 Task: Add Clif Bar White Chocolate Macadamia Nut Bars 6 Pack Case to the cart.
Action: Mouse moved to (1077, 134)
Screenshot: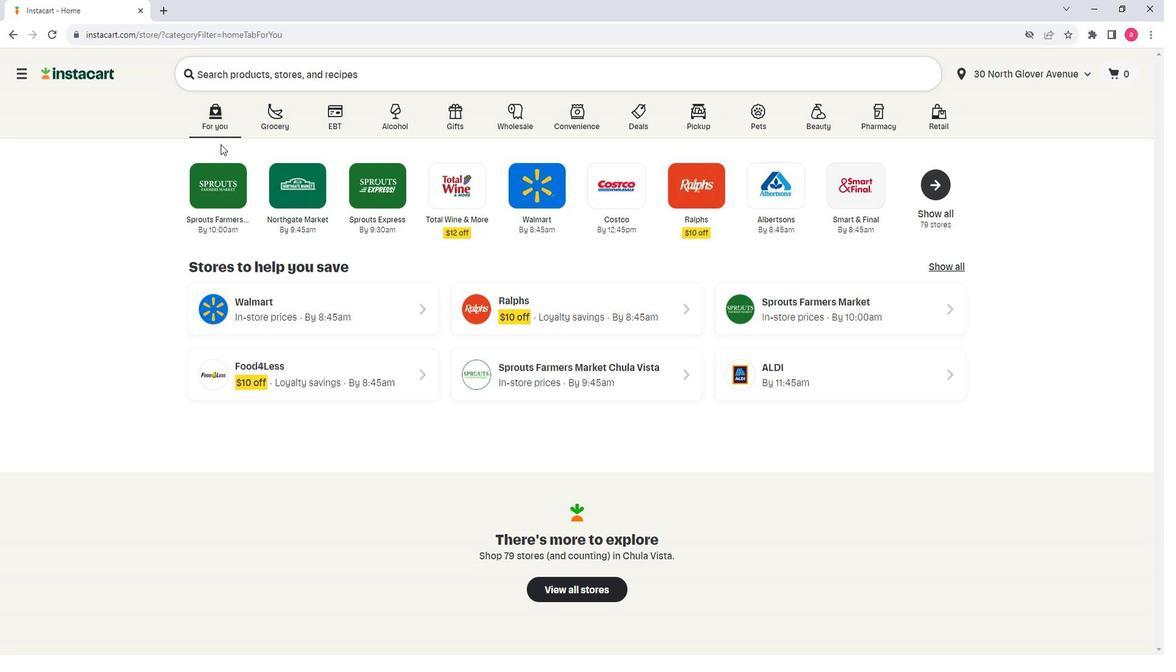 
Action: Mouse pressed left at (1077, 134)
Screenshot: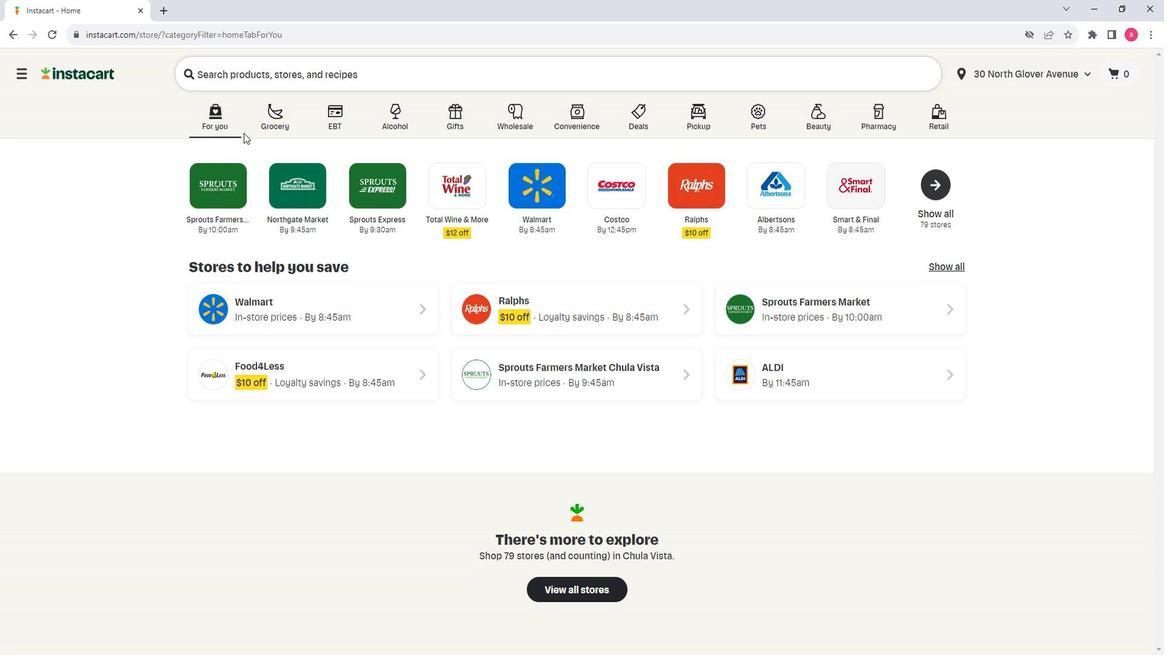 
Action: Mouse moved to (1082, 133)
Screenshot: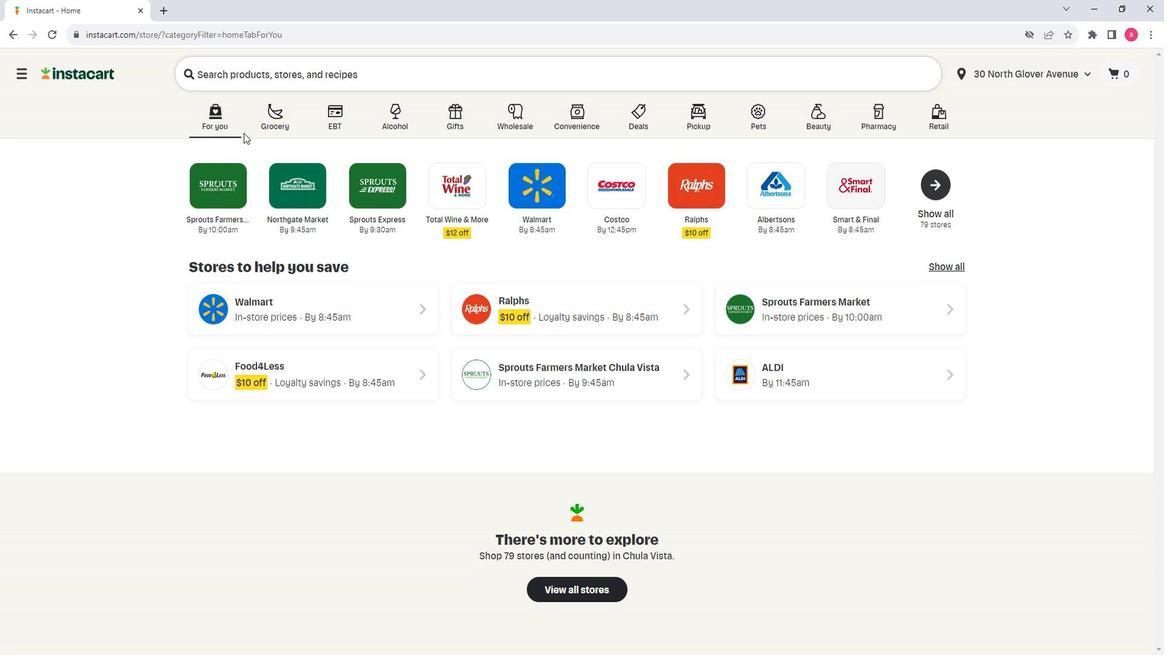 
Action: Mouse pressed left at (1082, 133)
Screenshot: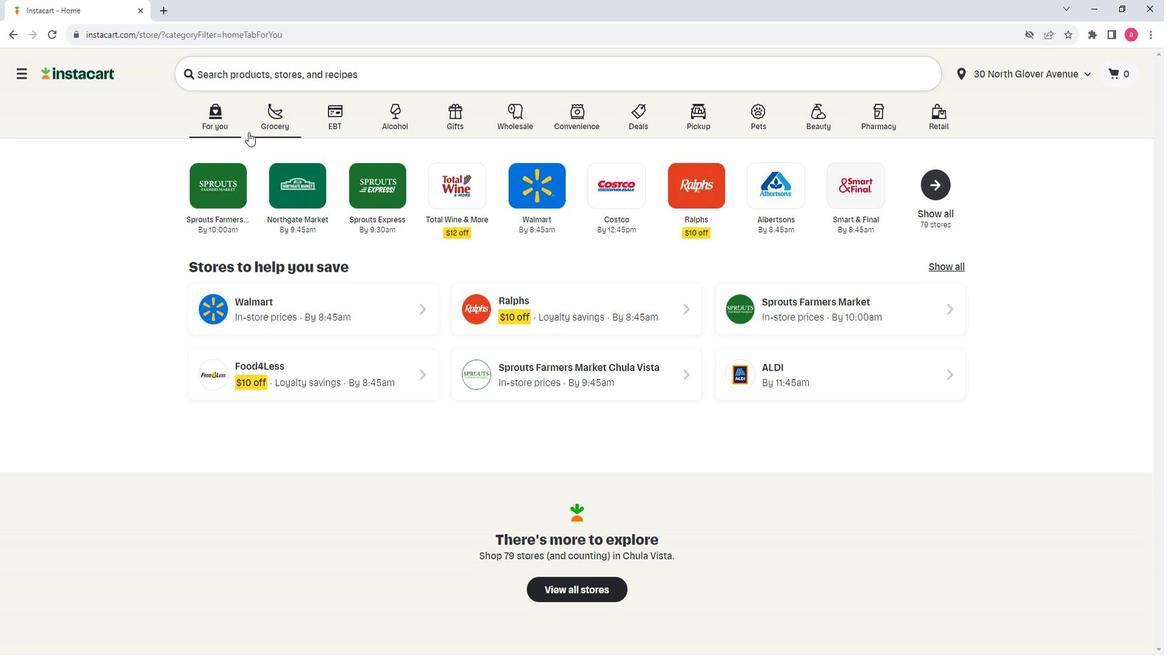 
Action: Mouse moved to (1119, 352)
Screenshot: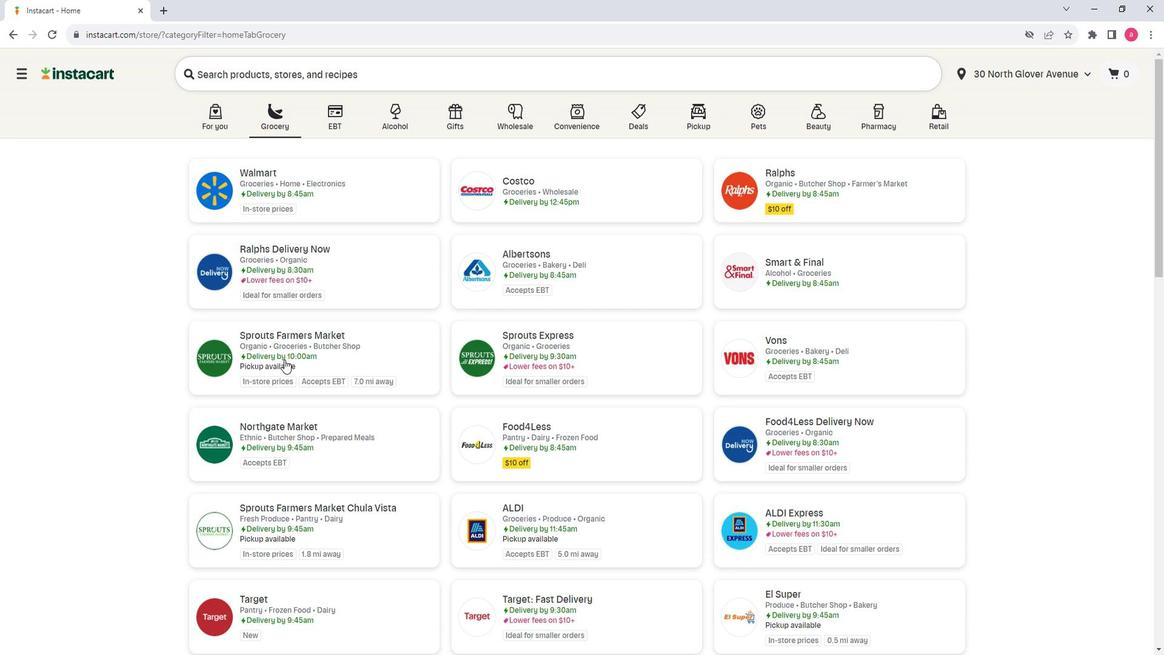 
Action: Mouse pressed left at (1119, 352)
Screenshot: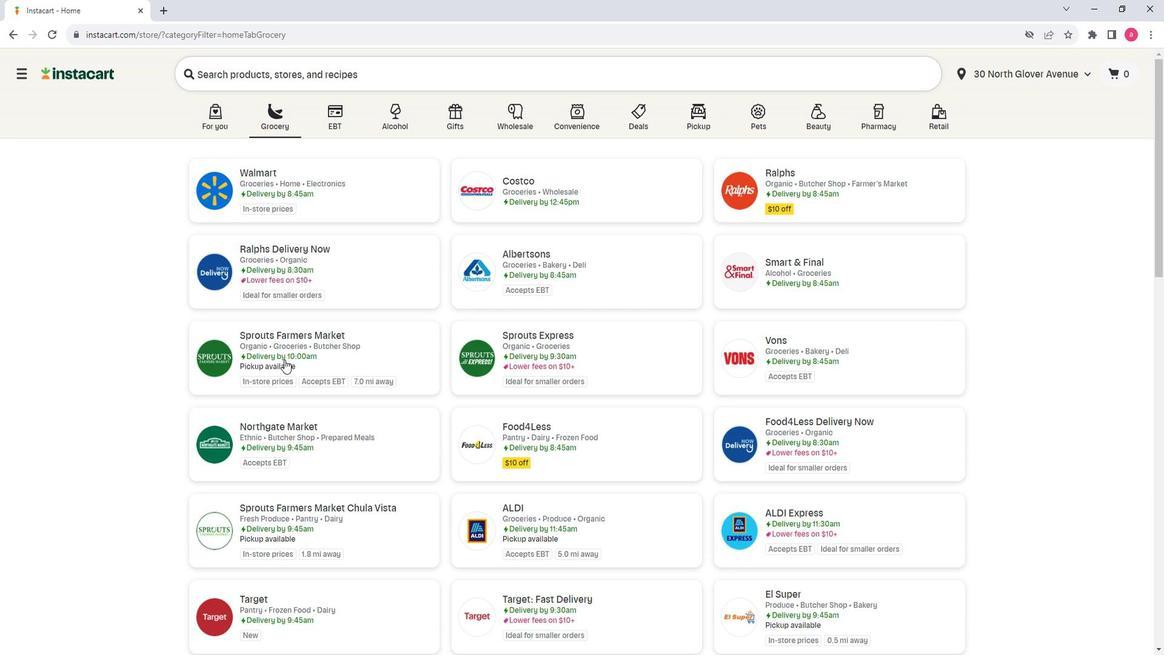
Action: Mouse moved to (941, 416)
Screenshot: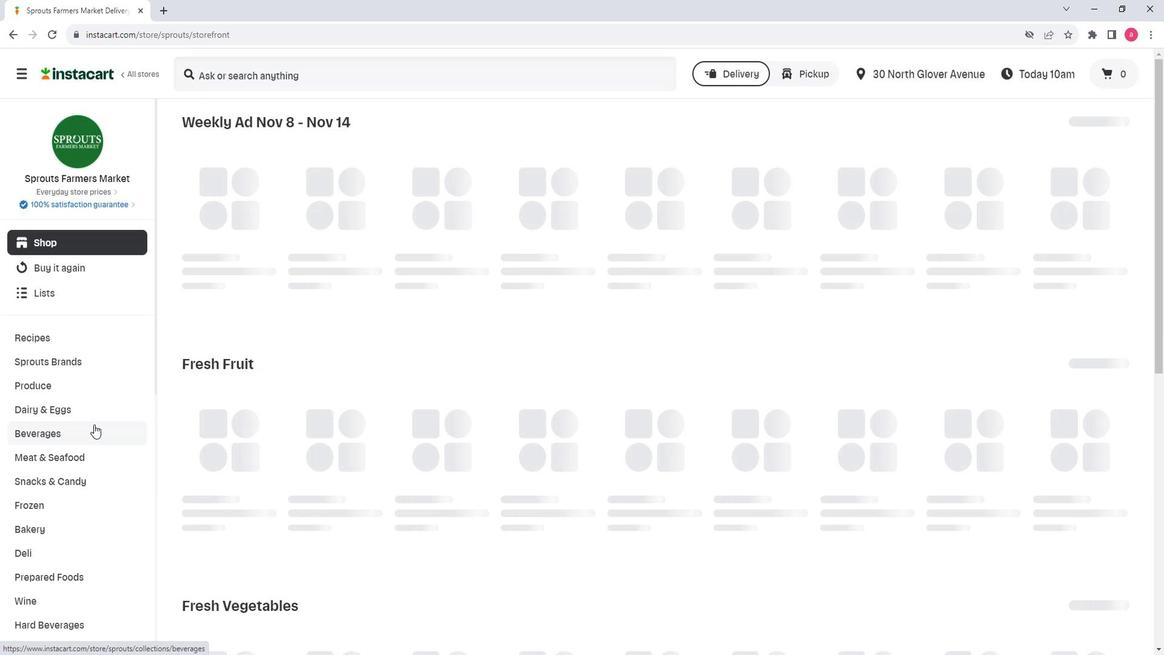 
Action: Mouse scrolled (941, 415) with delta (0, 0)
Screenshot: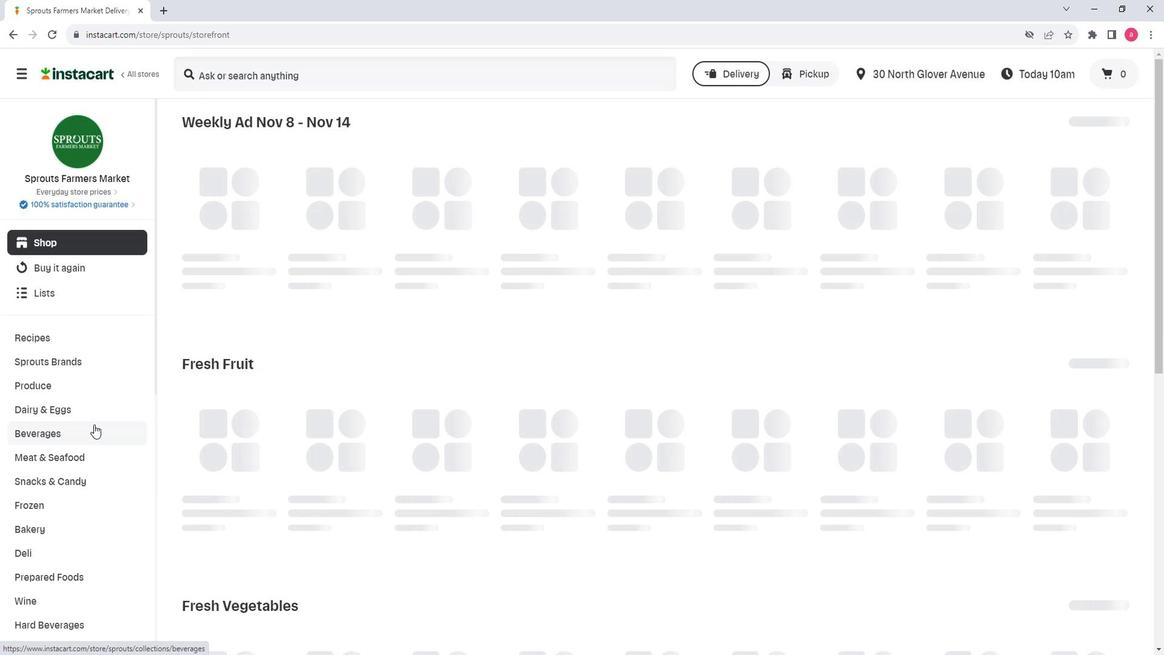
Action: Mouse moved to (952, 416)
Screenshot: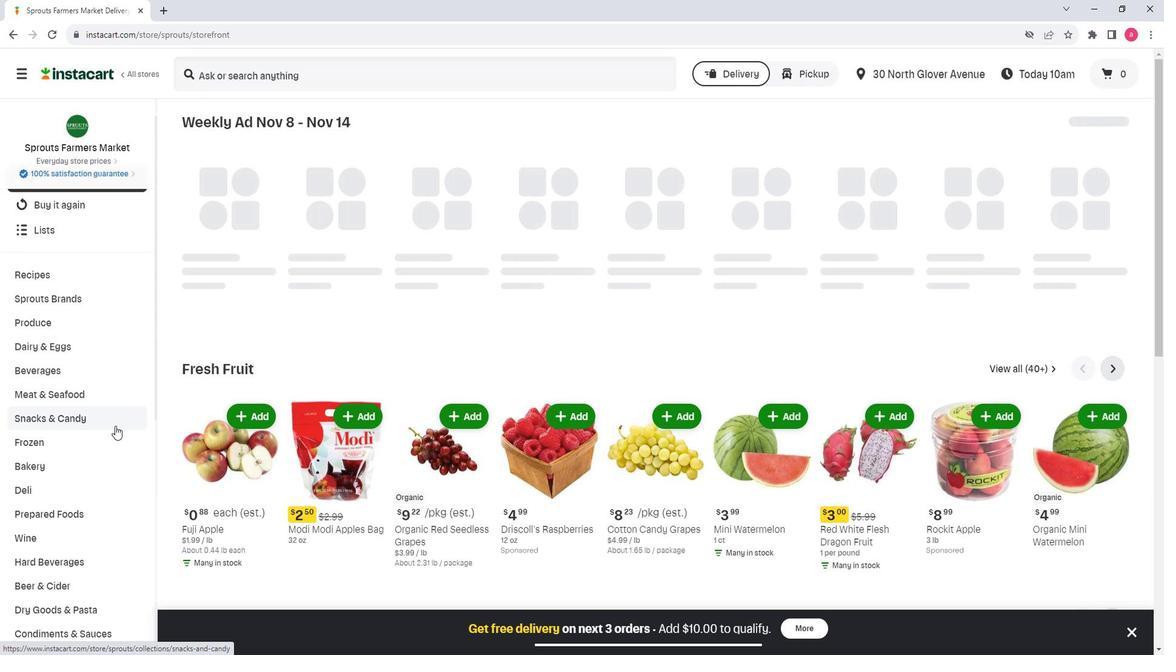 
Action: Mouse scrolled (952, 415) with delta (0, 0)
Screenshot: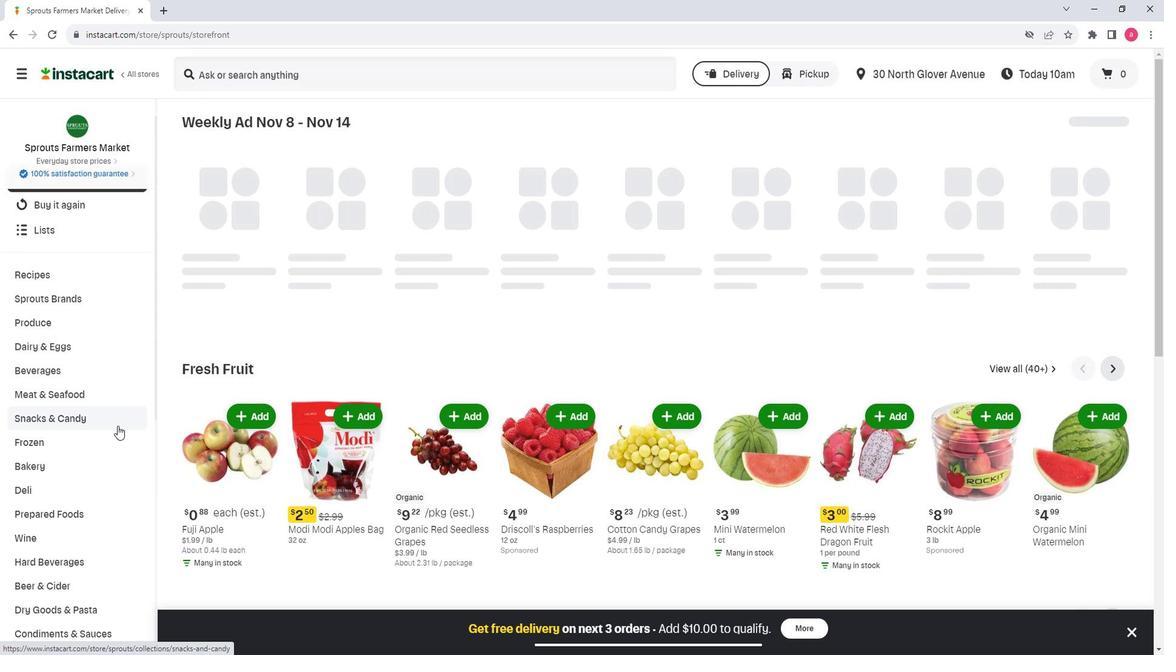 
Action: Mouse moved to (880, 339)
Screenshot: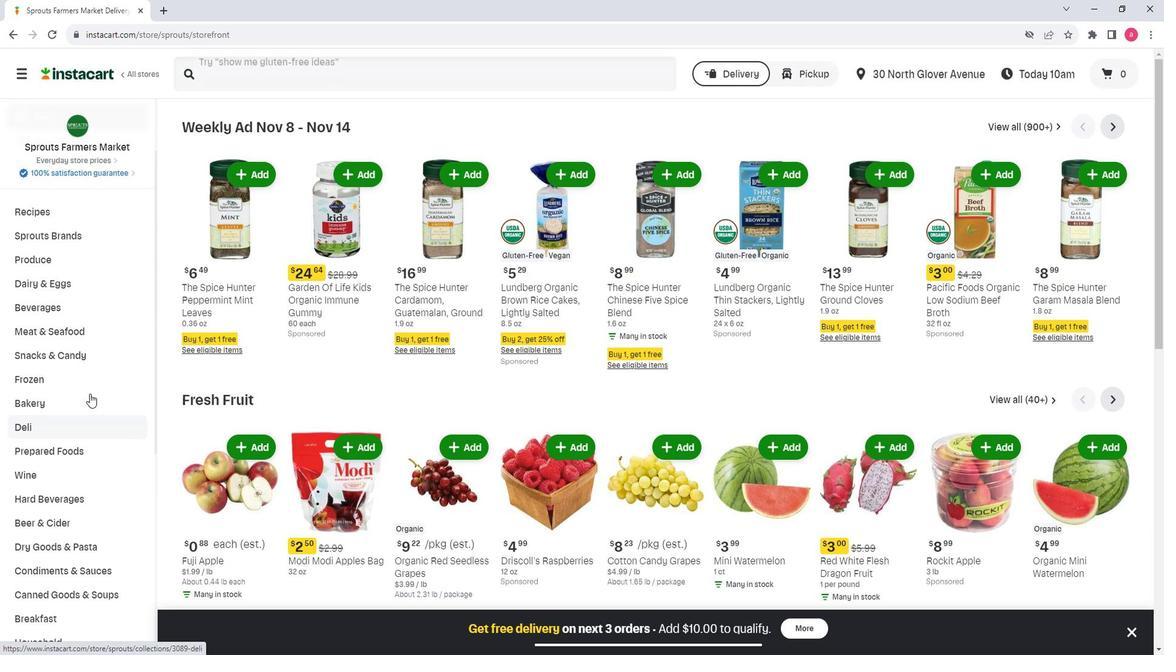 
Action: Mouse pressed left at (880, 339)
Screenshot: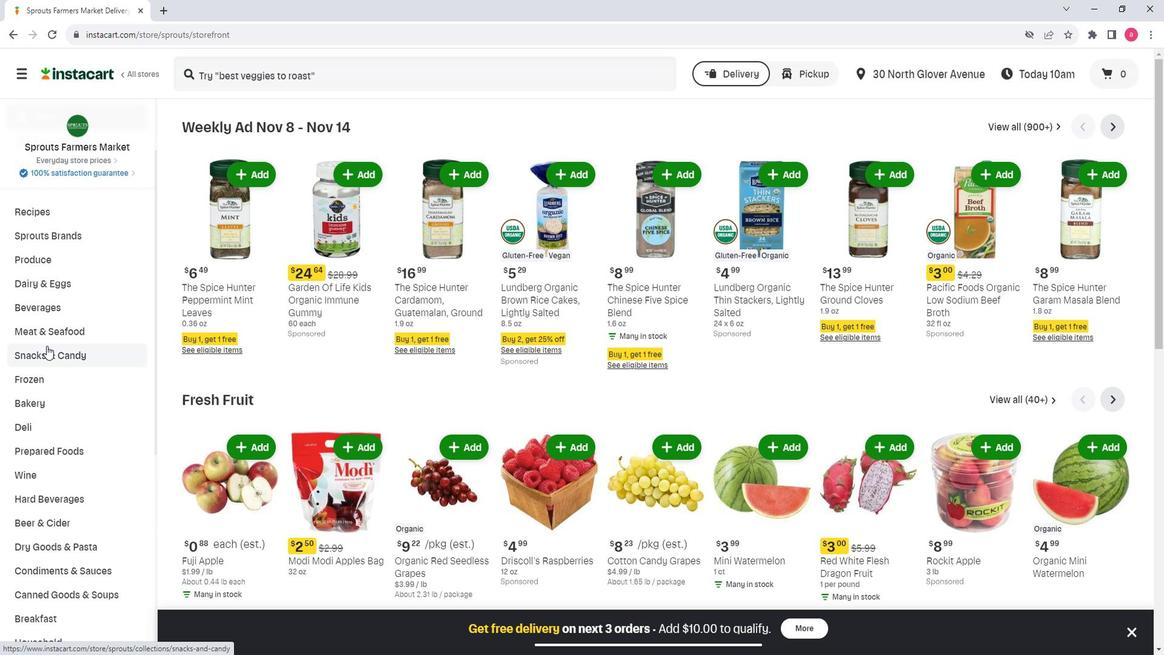 
Action: Mouse moved to (963, 457)
Screenshot: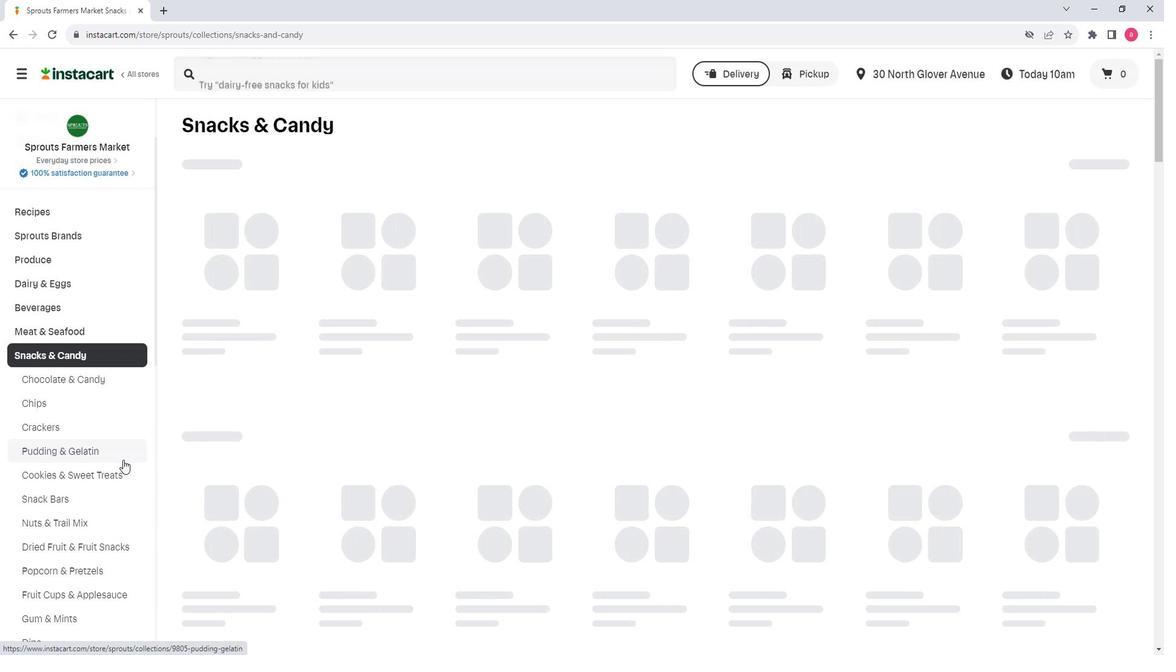 
Action: Mouse pressed left at (963, 457)
Screenshot: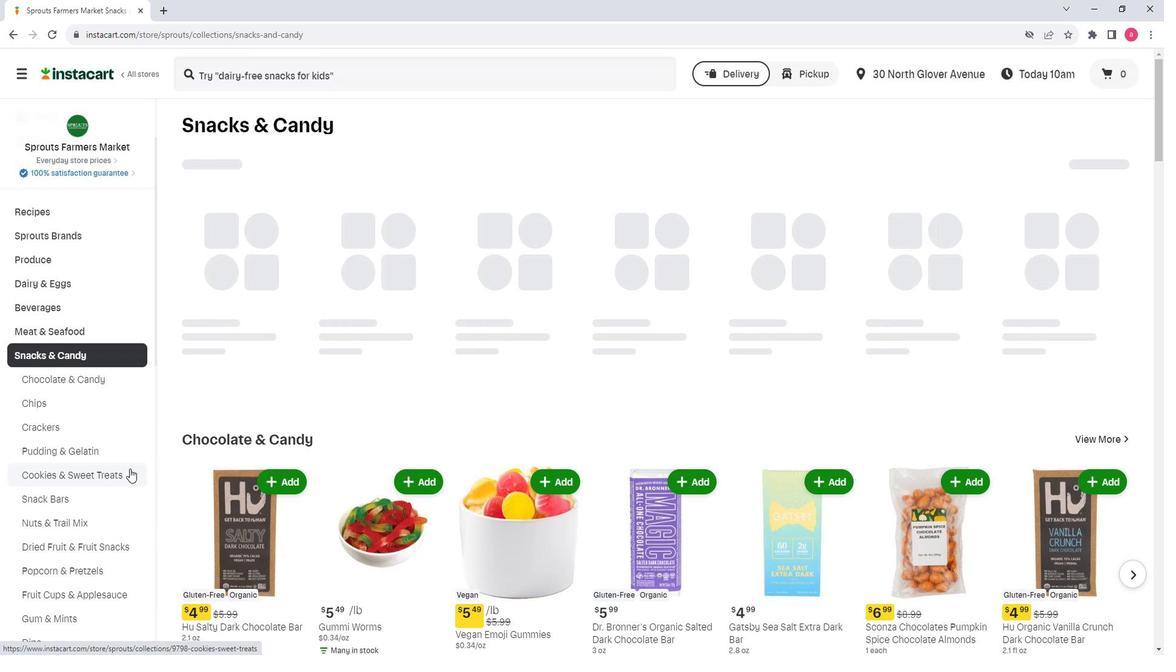 
Action: Mouse moved to (1087, 173)
Screenshot: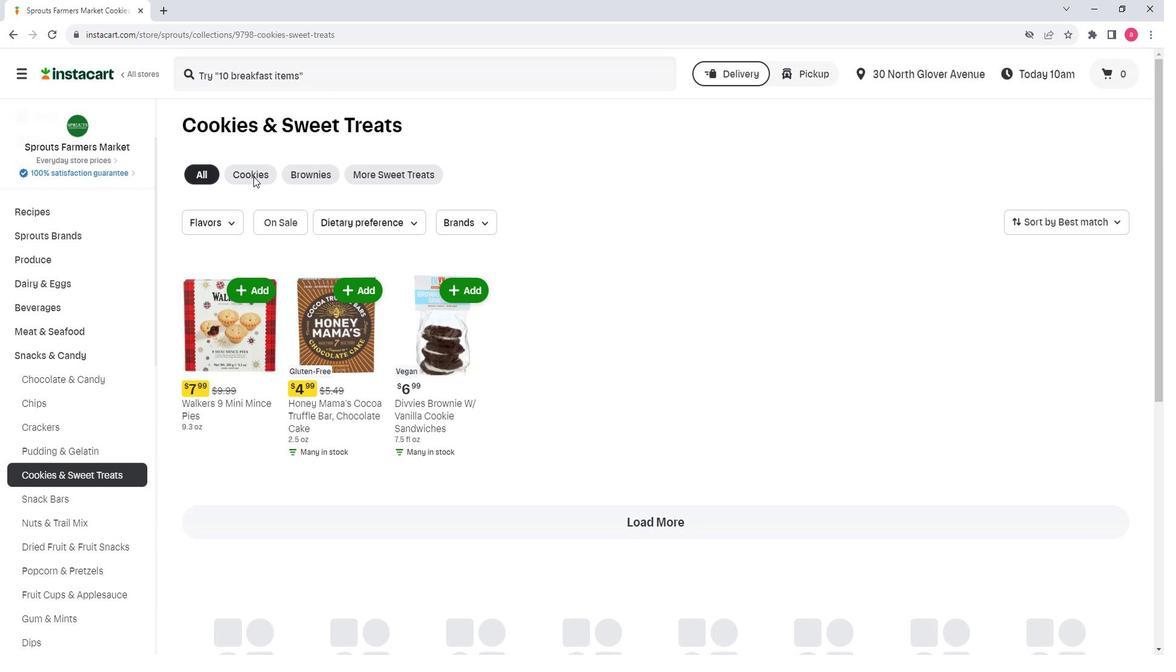 
Action: Mouse pressed left at (1087, 173)
Screenshot: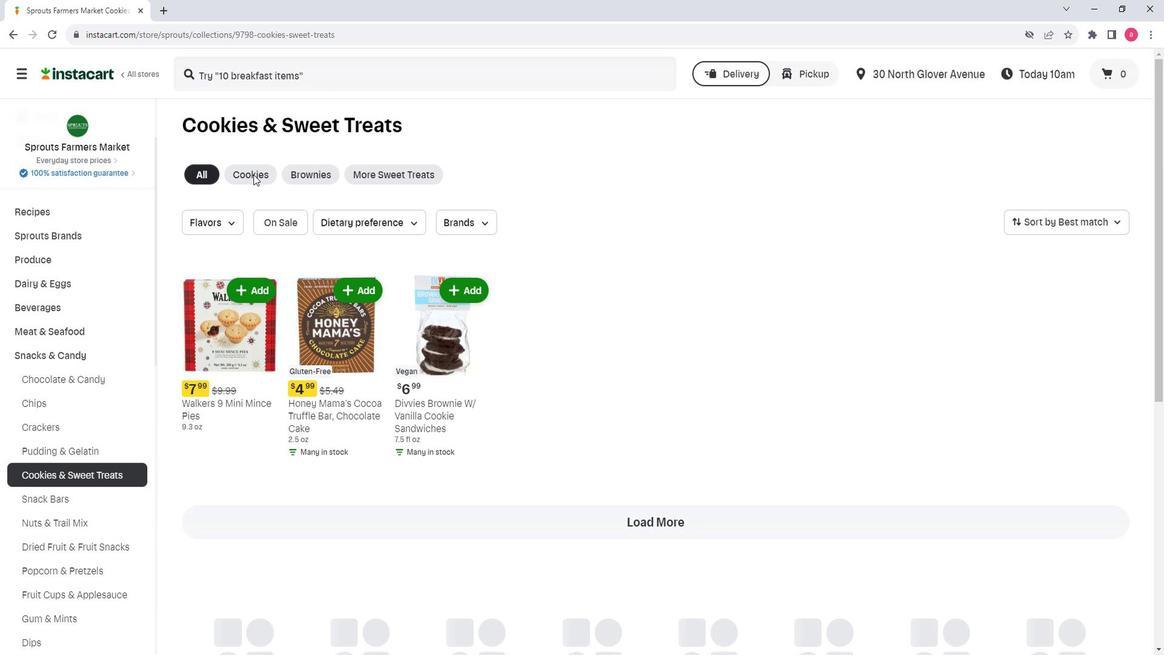 
Action: Mouse moved to (1108, 76)
Screenshot: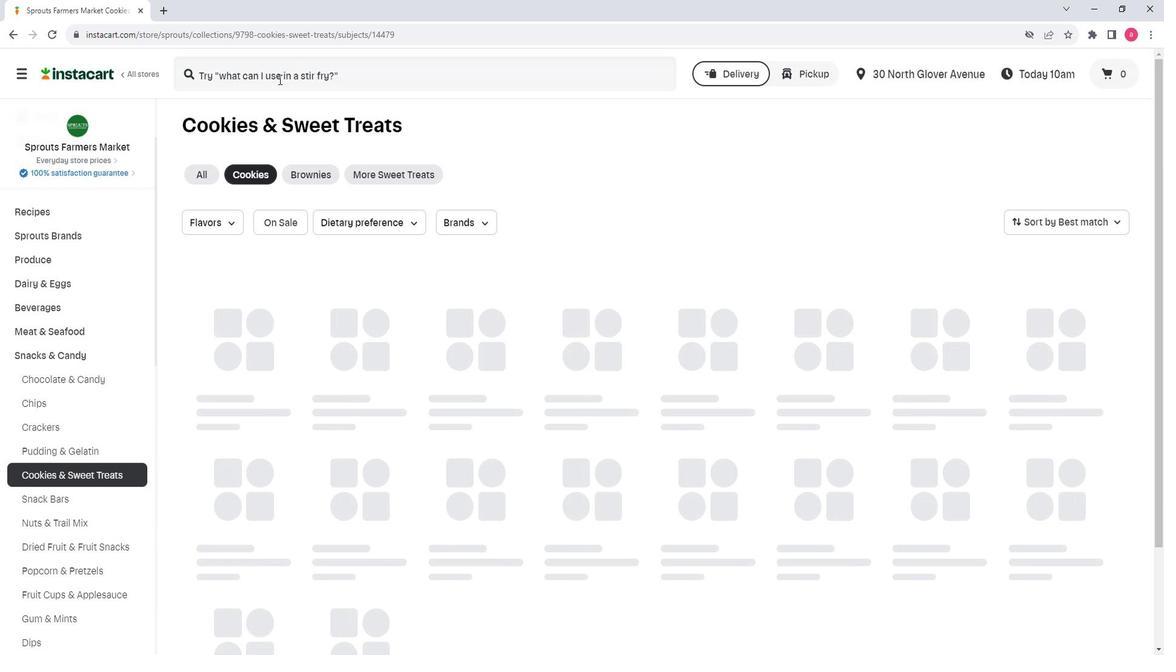 
Action: Mouse pressed left at (1108, 76)
Screenshot: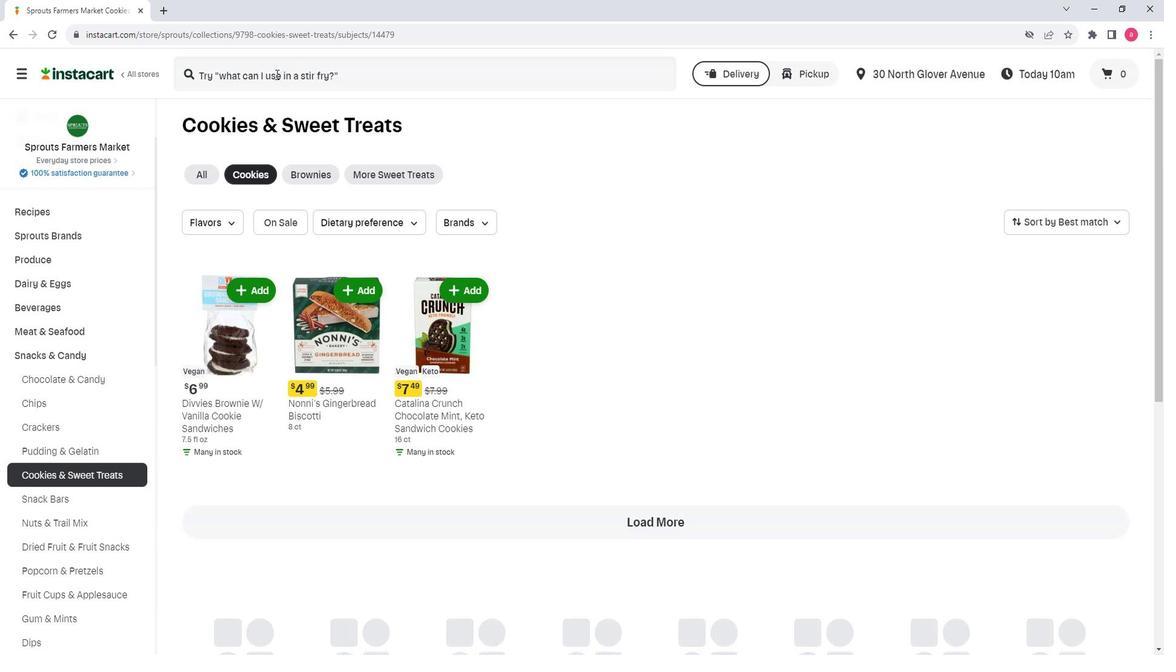 
Action: Mouse moved to (1111, 77)
Screenshot: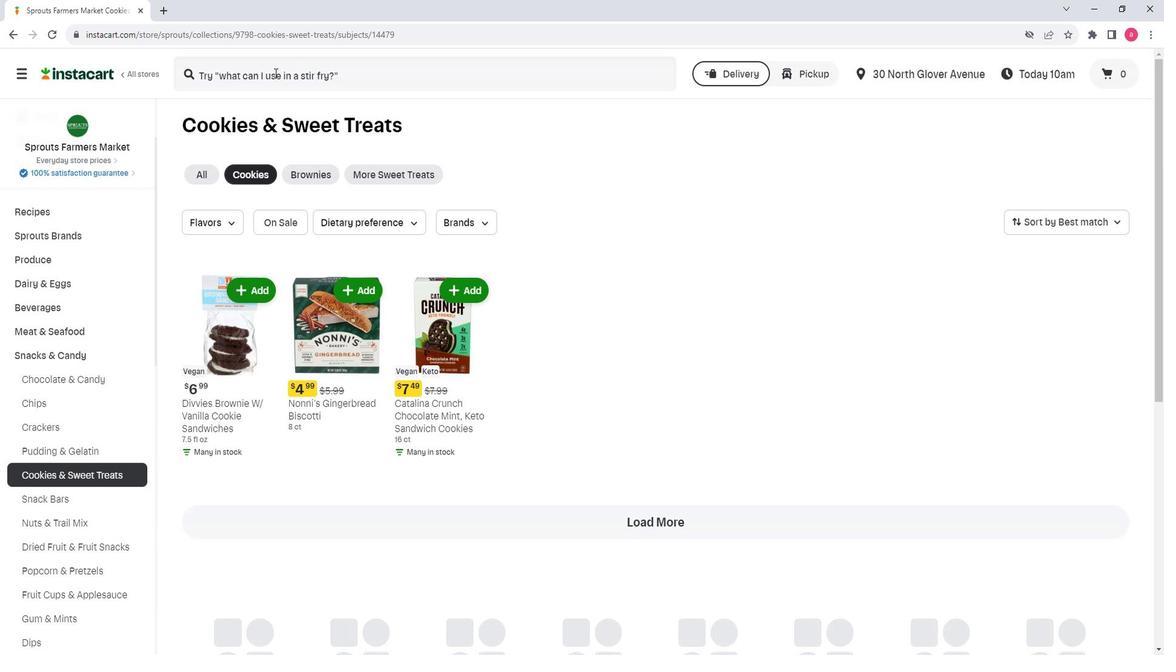 
Action: Key pressed <Key.shift>Clif
Screenshot: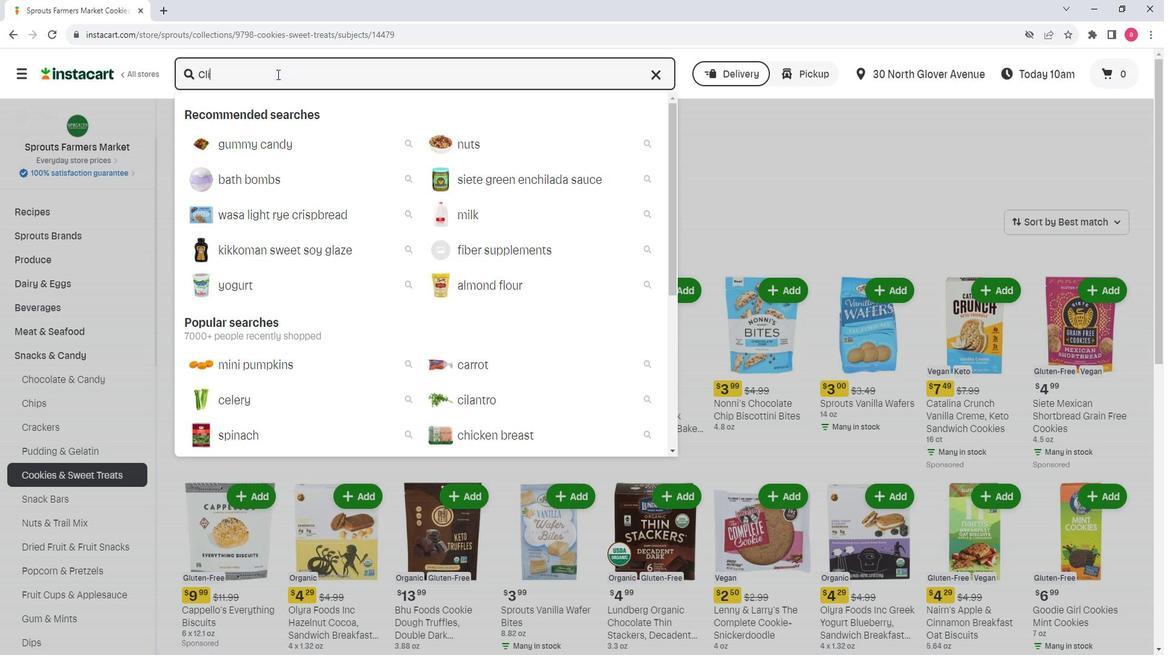 
Action: Mouse moved to (1111, 77)
Screenshot: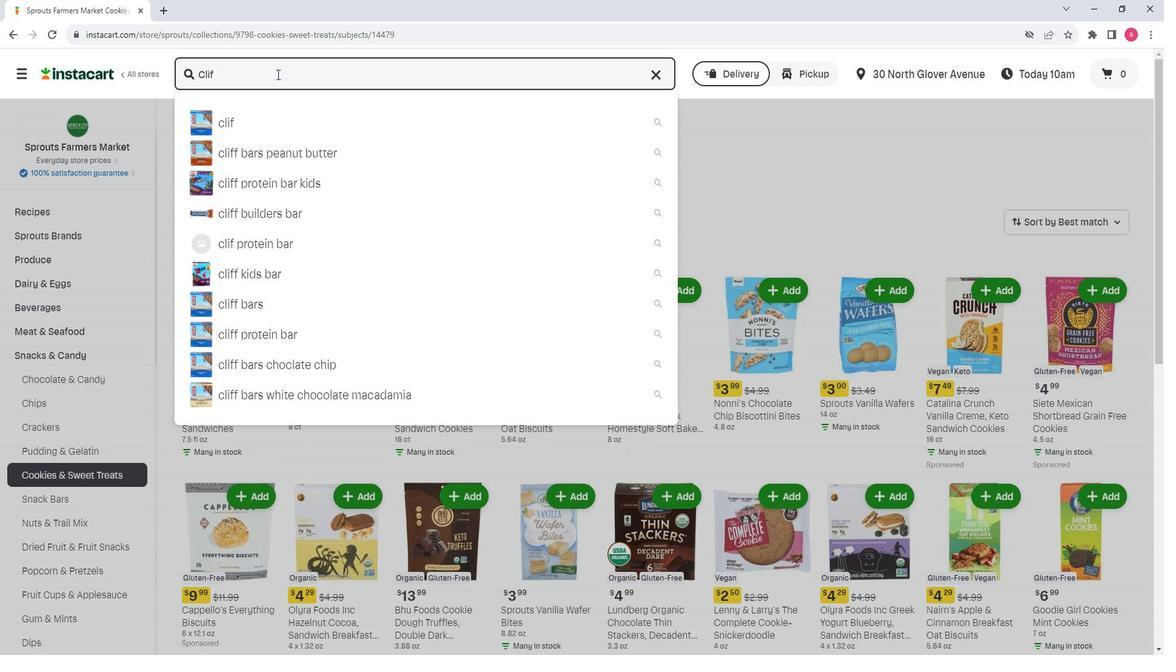 
Action: Key pressed <Key.space><Key.shift>Bar<Key.space><Key.shift>White<Key.space><Key.shift><Key.shift><Key.shift><Key.shift><Key.shift><Key.shift><Key.shift><Key.shift><Key.shift><Key.shift><Key.shift><Key.shift><Key.shift><Key.shift><Key.shift><Key.shift><Key.shift><Key.shift><Key.shift><Key.shift><Key.shift><Key.shift><Key.shift><Key.shift><Key.shift><Key.shift><Key.shift><Key.shift><Key.shift><Key.shift><Key.shift><Key.shift><Key.shift><Key.shift><Key.shift><Key.shift><Key.shift><Key.shift><Key.shift><Key.shift><Key.shift><Key.shift><Key.shift><Key.shift><Key.shift><Key.shift><Key.shift><Key.shift><Key.shift><Key.shift><Key.shift><Key.shift><Key.shift><Key.shift><Key.shift><Key.shift><Key.shift><Key.shift><Key.shift><Key.shift><Key.shift><Key.shift><Key.shift><Key.shift>Chocolate<Key.space><Key.shift><Key.shift><Key.shift><Key.shift><Key.shift><Key.shift><Key.shift><Key.shift><Key.shift><Key.shift><Key.shift><Key.shift><Key.shift>Macadamia<Key.space><Key.shift>Nut<Key.space><Key.shift><Key.shift><Key.shift><Key.shift><Key.shift><Key.shift><Key.shift><Key.shift><Key.shift><Key.shift><Key.shift><Key.shift><Key.shift>Bars<Key.space>6<Key.space><Key.shift><Key.shift><Key.shift><Key.shift><Key.shift><Key.shift><Key.shift><Key.shift><Key.shift><Key.shift><Key.shift><Key.shift><Key.shift><Key.shift><Key.shift><Key.shift><Key.shift><Key.shift><Key.shift>Pack<Key.space><Key.shift><Key.shift><Key.shift><Key.shift><Key.shift><Key.shift><Key.shift><Key.shift><Key.shift><Key.shift><Key.shift><Key.shift><Key.shift><Key.shift><Key.shift><Key.shift><Key.shift><Key.shift><Key.shift><Key.shift><Key.shift><Key.shift><Key.shift><Key.shift><Key.shift>Case<Key.enter>
Screenshot: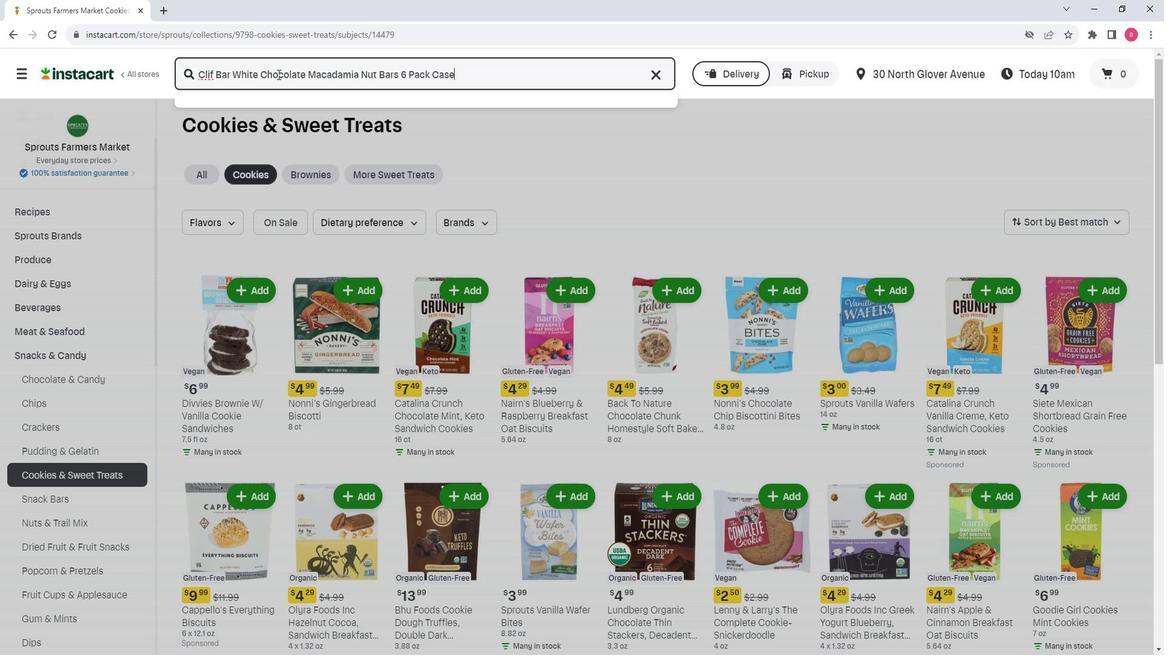 
Action: Mouse moved to (1157, 176)
Screenshot: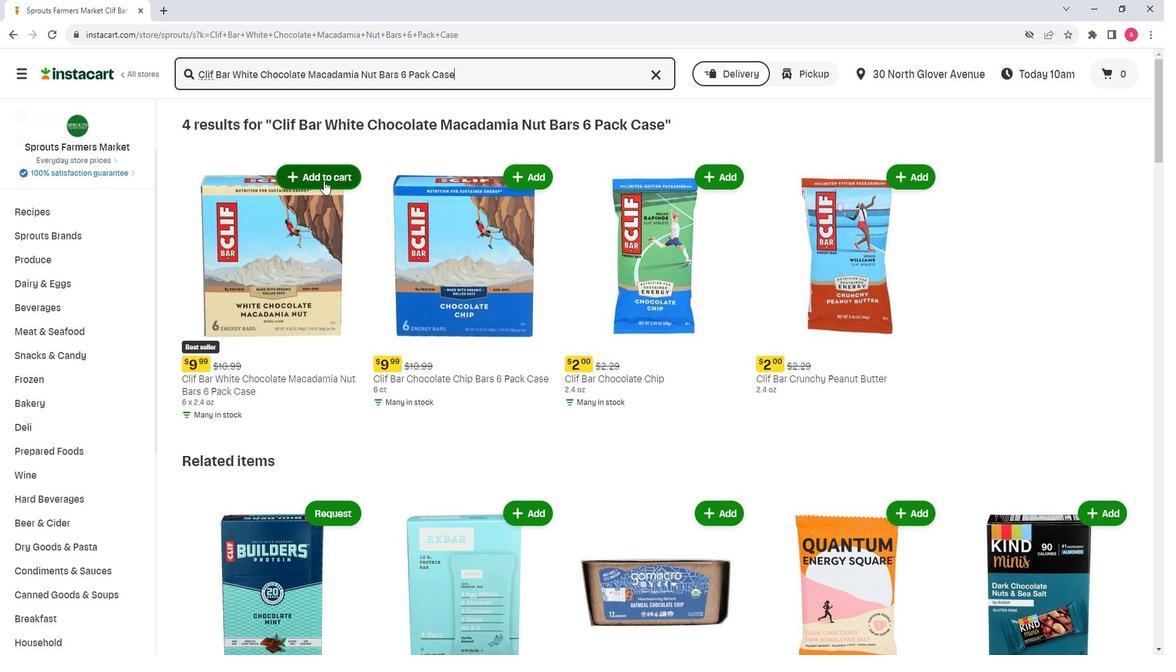 
Action: Mouse pressed left at (1157, 176)
Screenshot: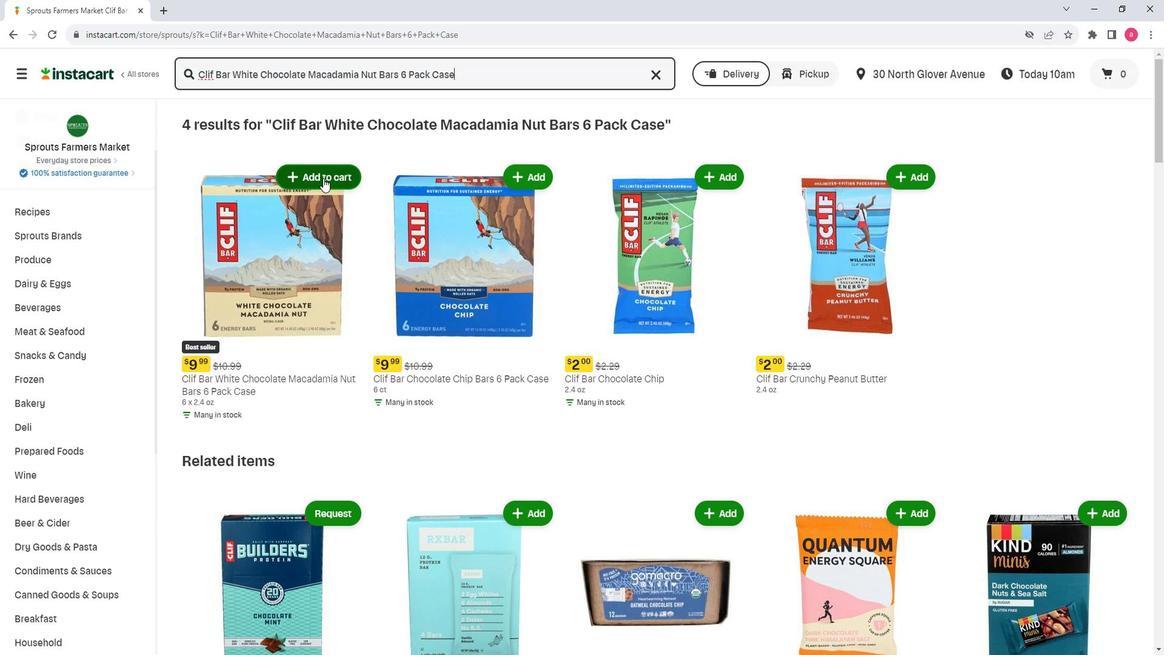 
Action: Mouse moved to (1148, 255)
Screenshot: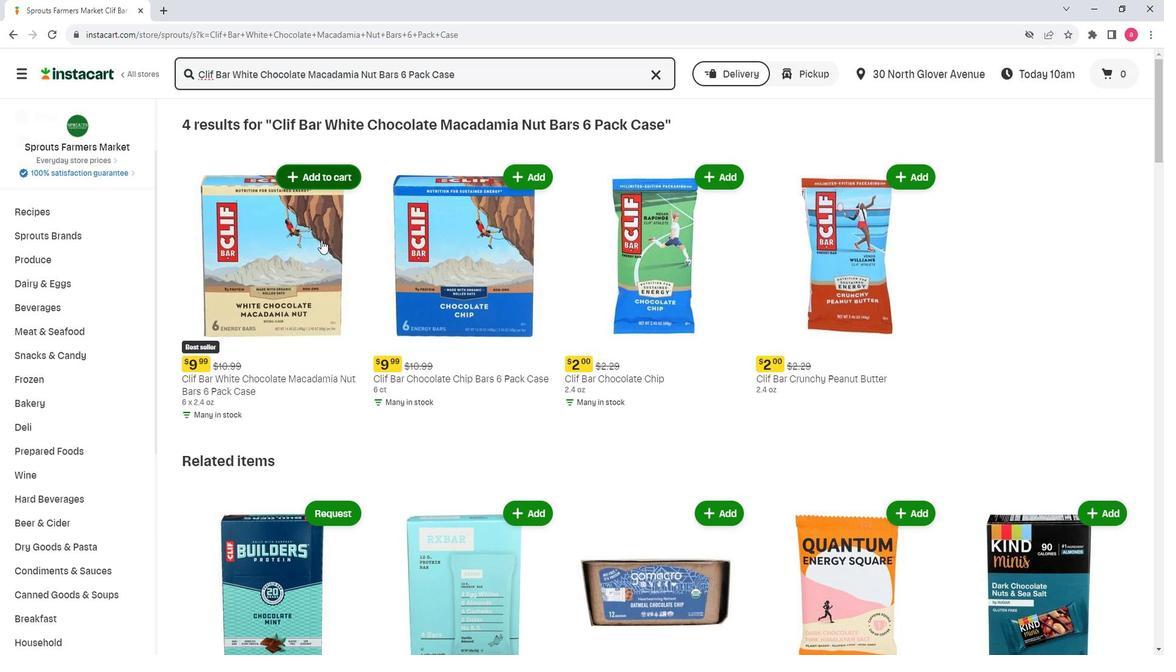 
